 Task: Invite Team Member Softage.1@softage.net to Workspace Audio Equipment Rentals. Invite Team Member Softage.2@softage.net to Workspace Audio Equipment Rentals. Invite Team Member Softage.3@softage.net to Workspace Audio Equipment Rentals. Invite Team Member Softage.4@softage.net to Workspace Audio Equipment Rentals
Action: Mouse moved to (1061, 177)
Screenshot: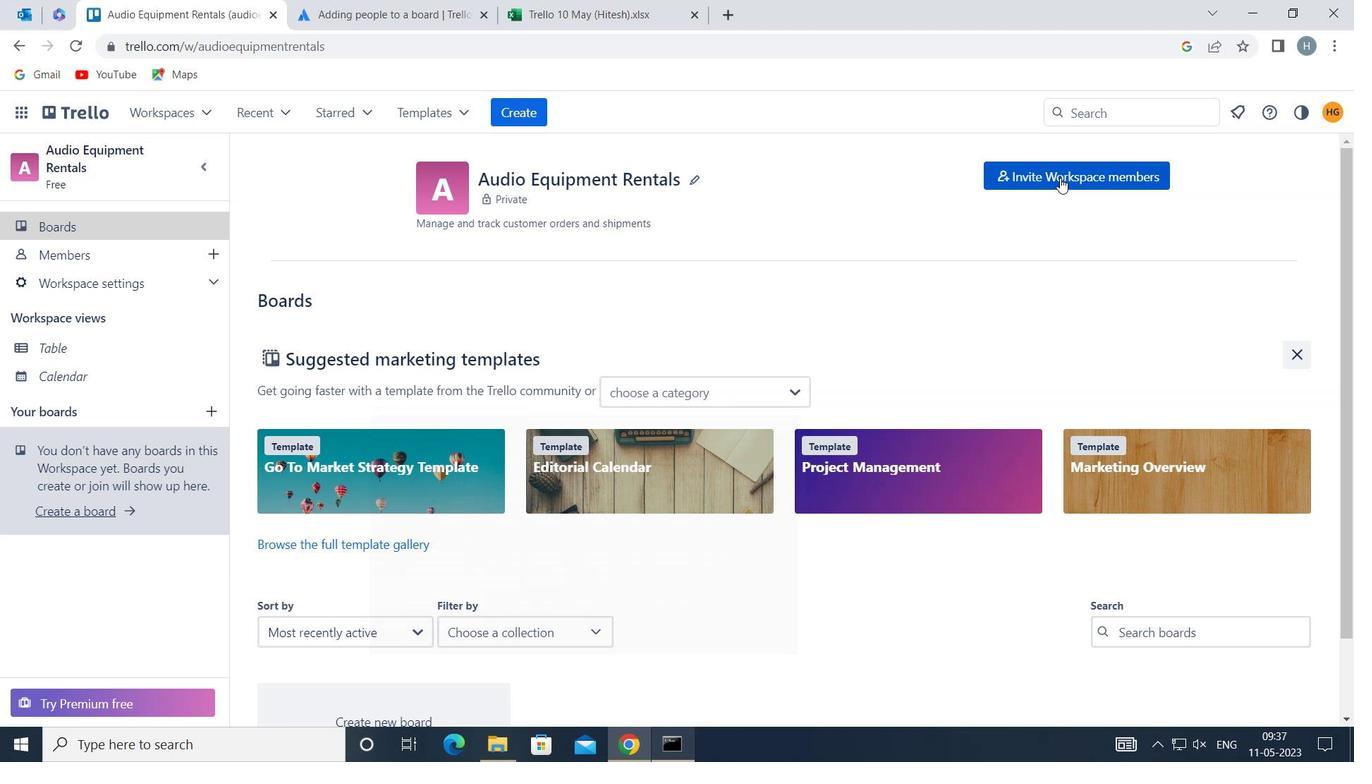 
Action: Mouse pressed left at (1061, 177)
Screenshot: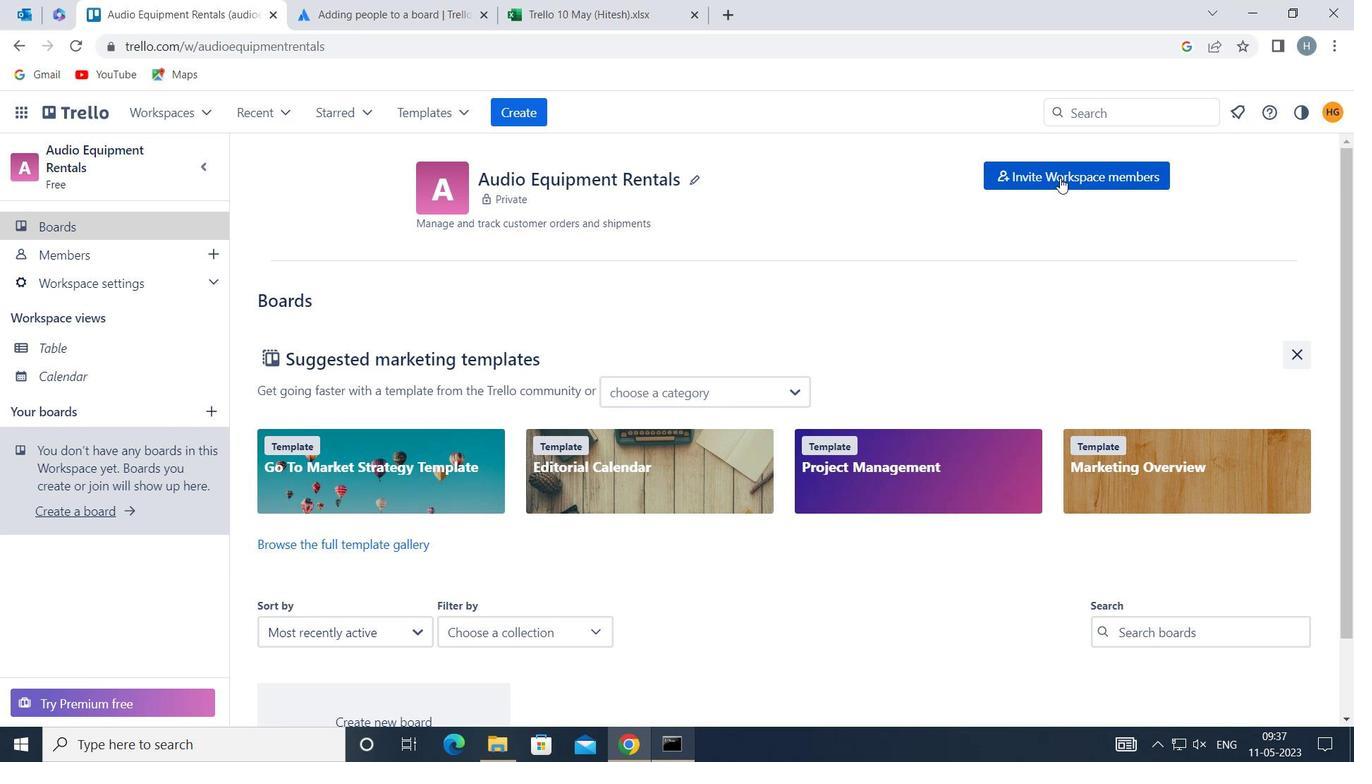 
Action: Mouse moved to (617, 392)
Screenshot: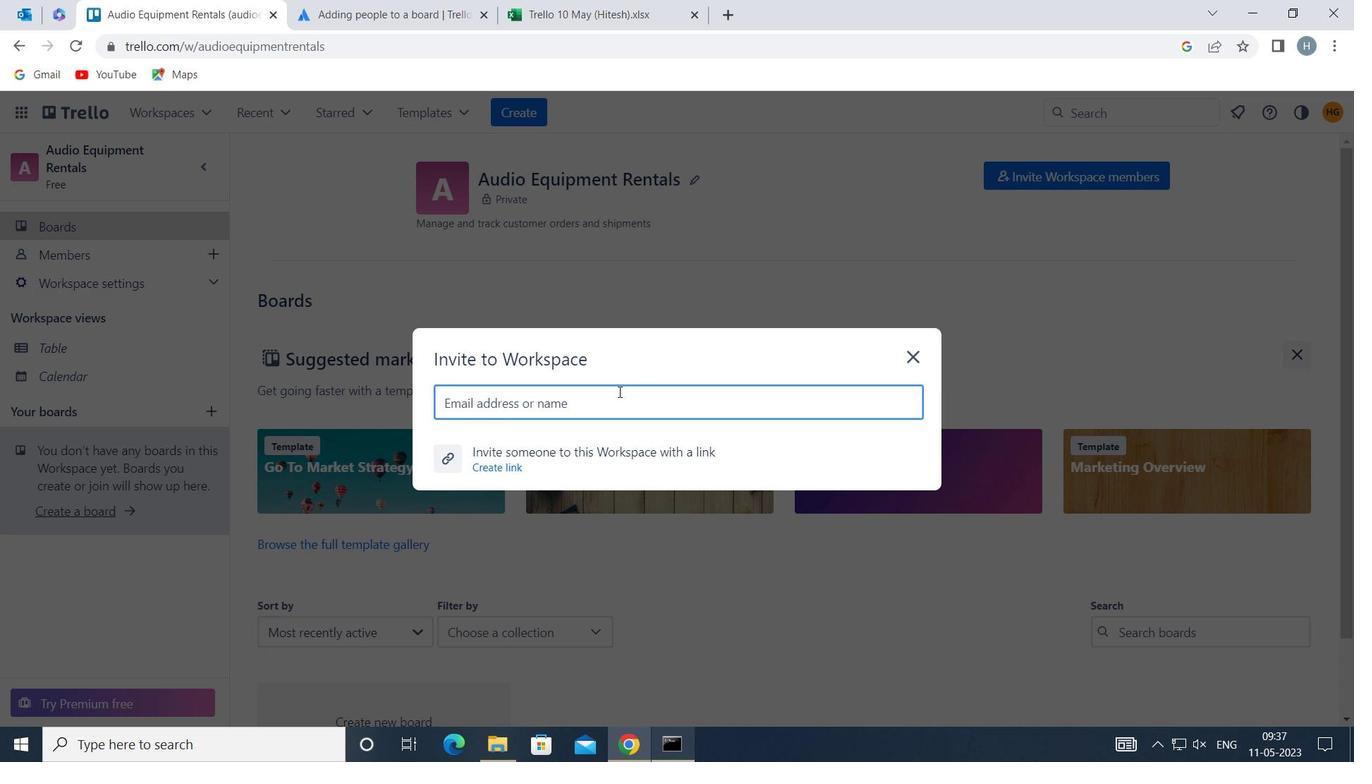 
Action: Key pressed softa
Screenshot: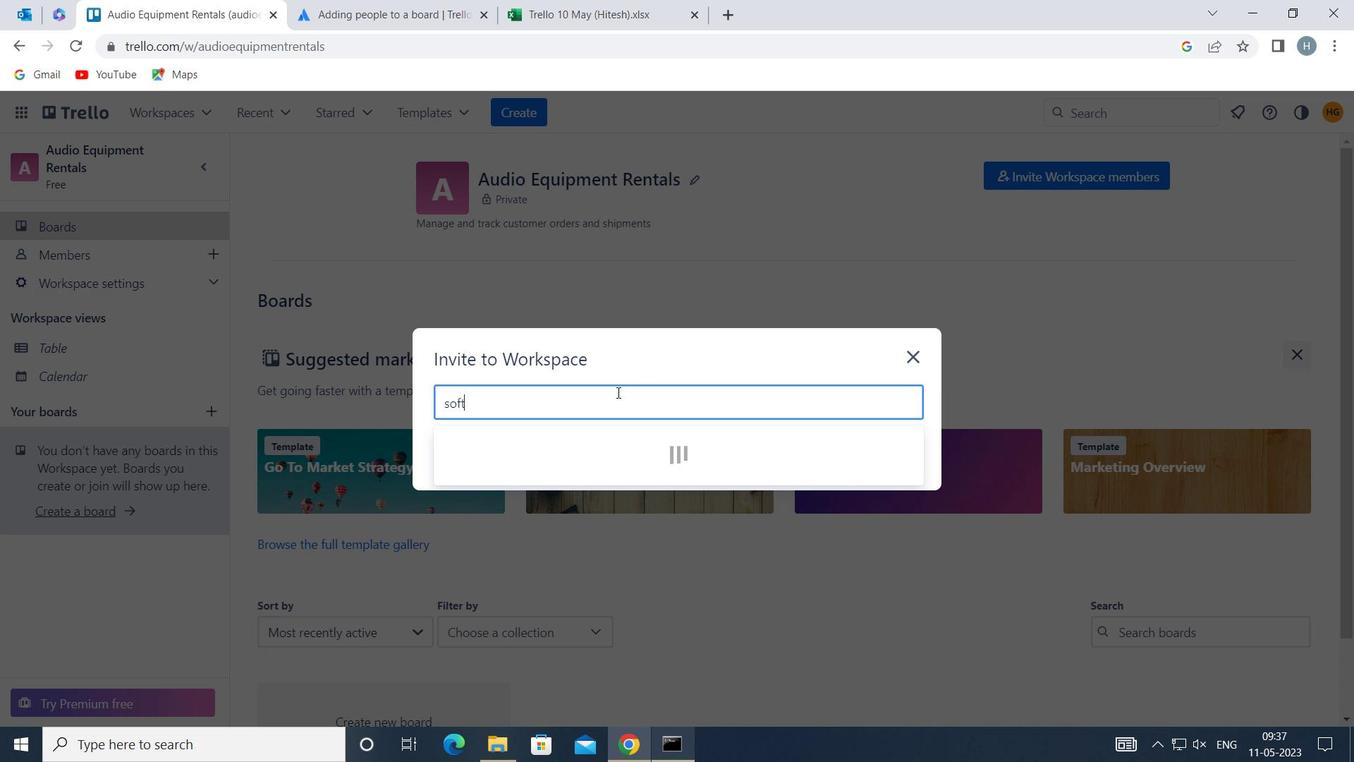 
Action: Mouse moved to (617, 392)
Screenshot: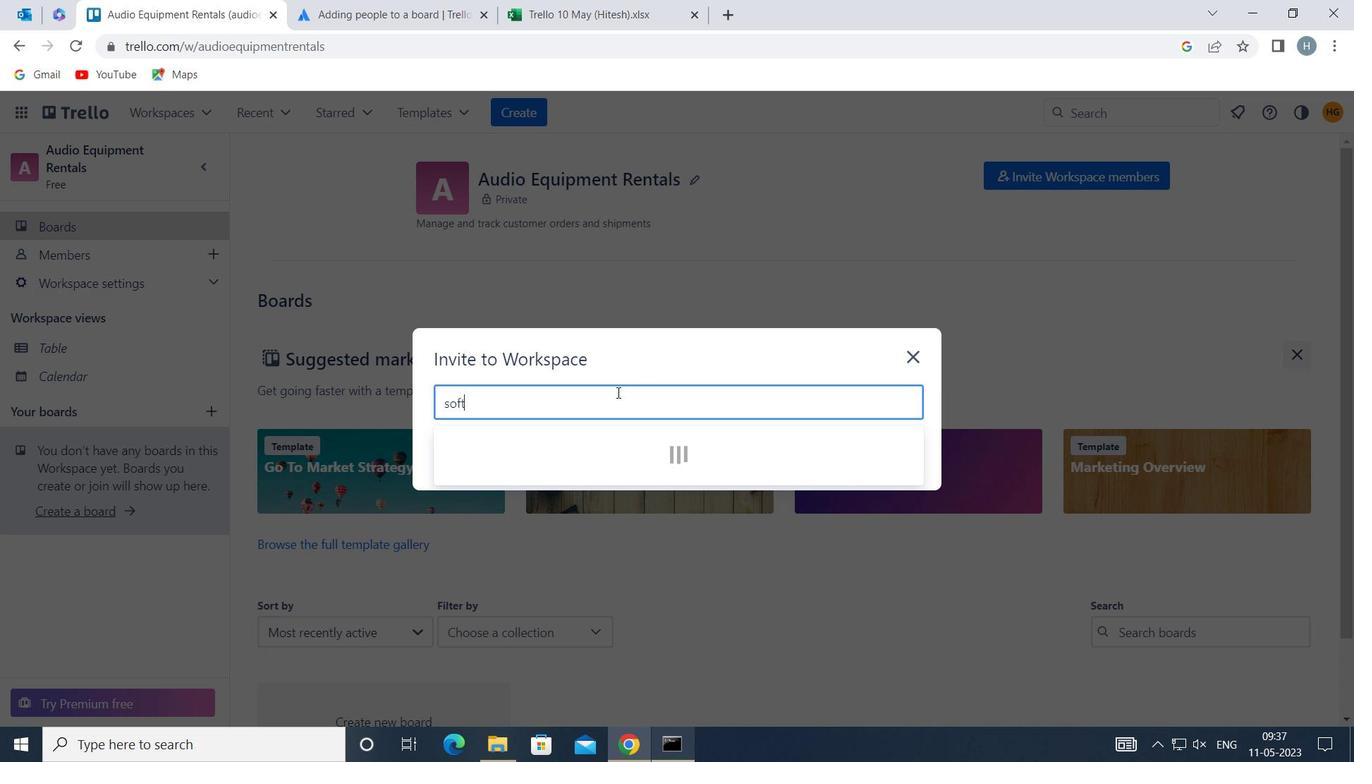 
Action: Key pressed ge.1<Key.shift>@SOFTAGE.NET
Screenshot: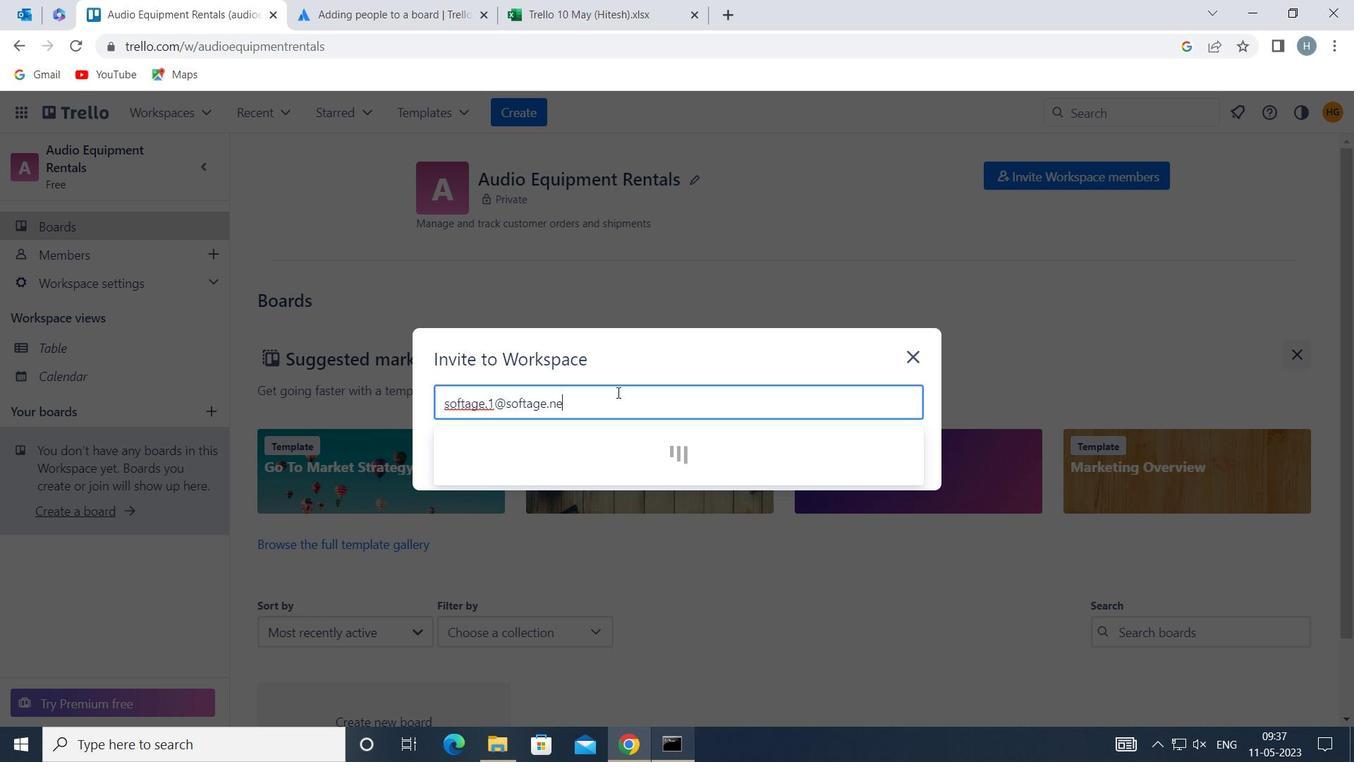 
Action: Mouse moved to (508, 448)
Screenshot: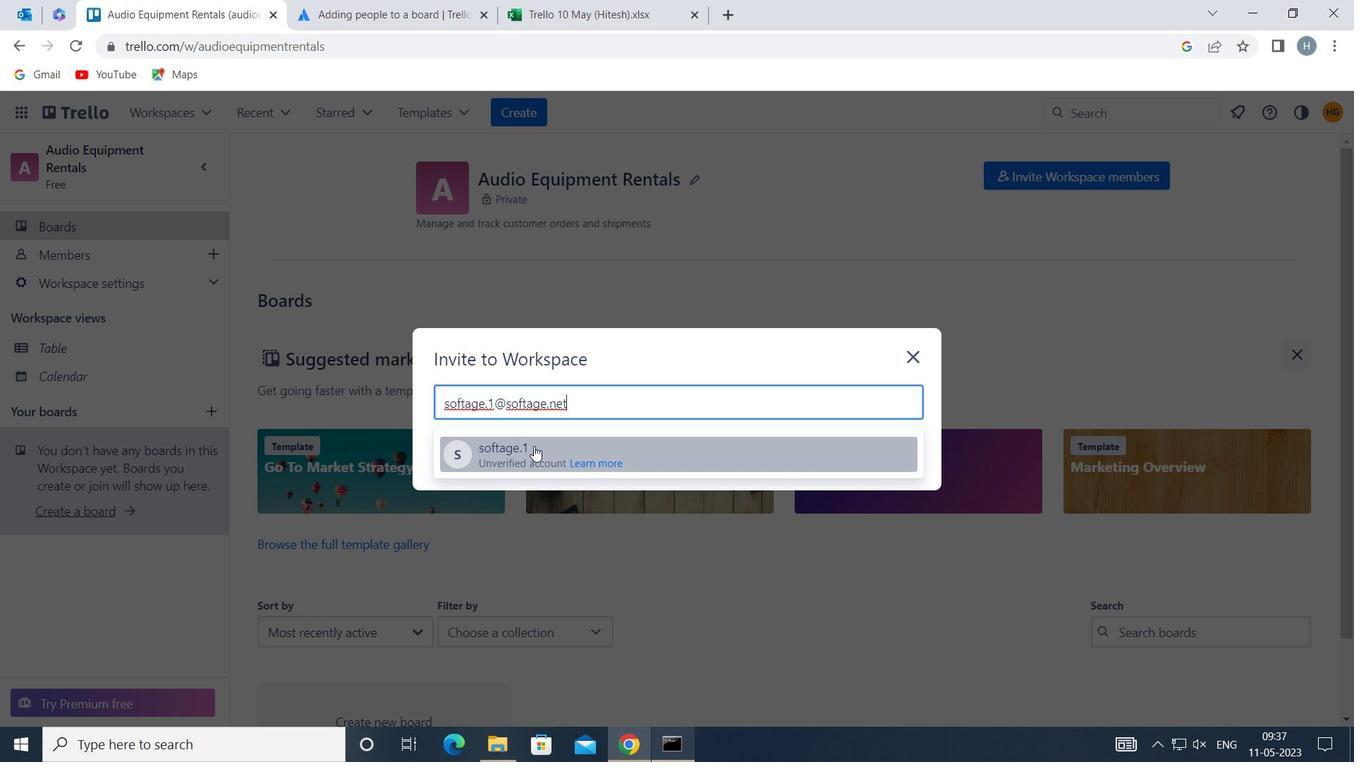 
Action: Mouse pressed left at (508, 448)
Screenshot: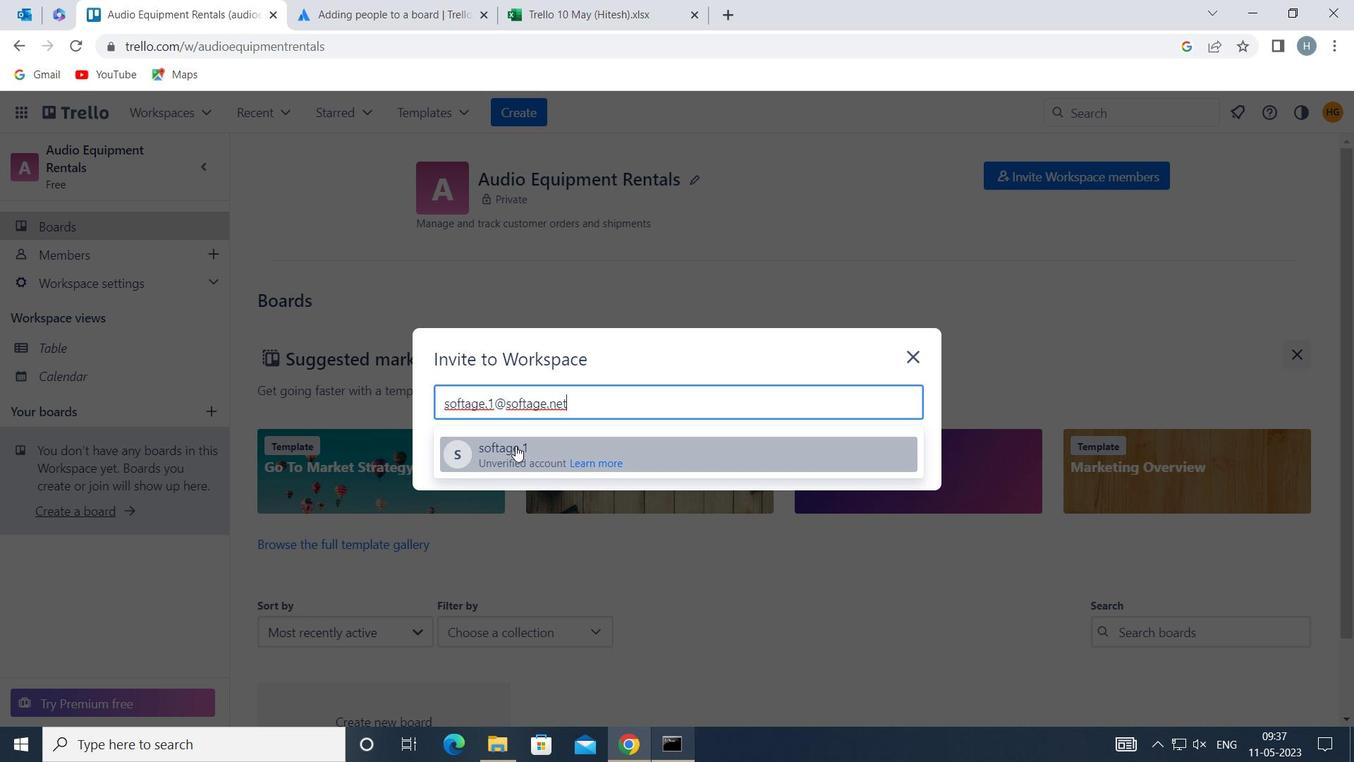 
Action: Mouse moved to (547, 374)
Screenshot: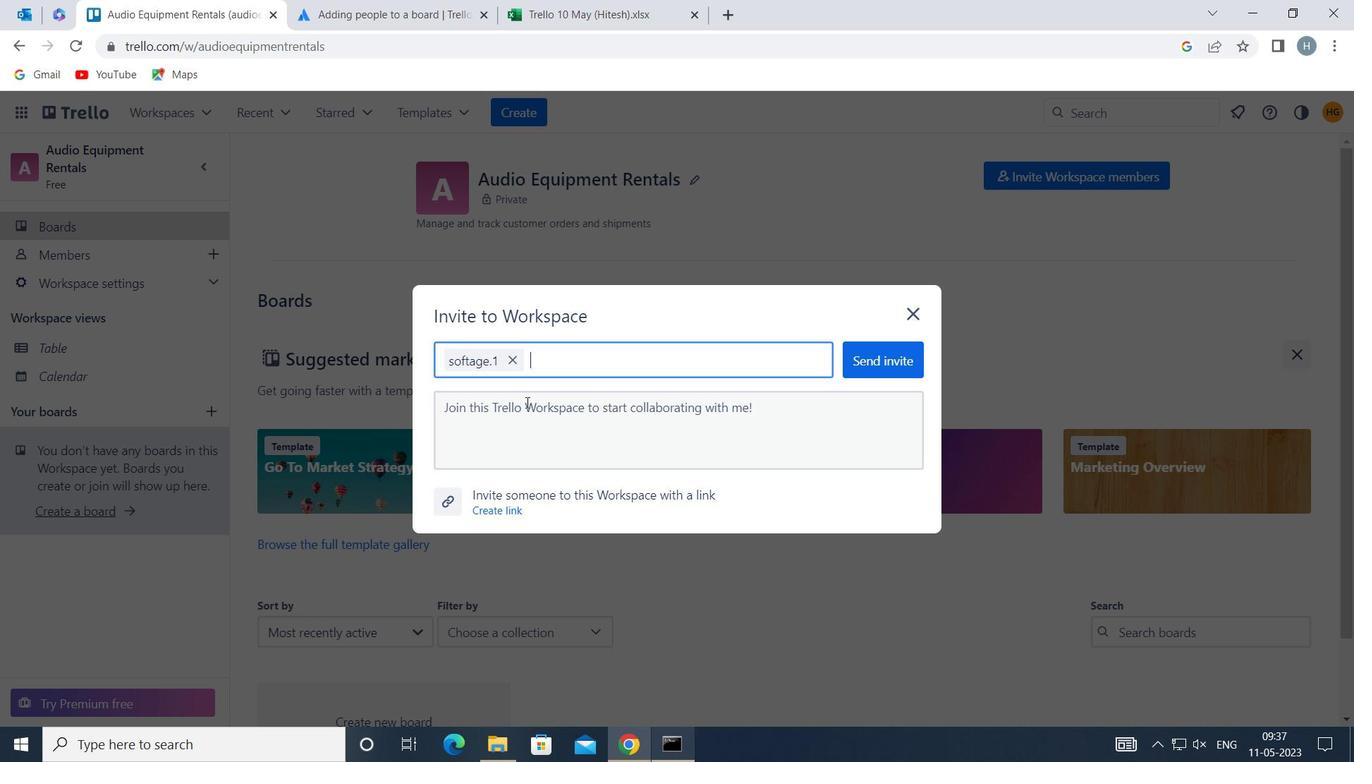 
Action: Key pressed SOFTAGE.2<Key.shift>@SODTAGE.NET
Screenshot: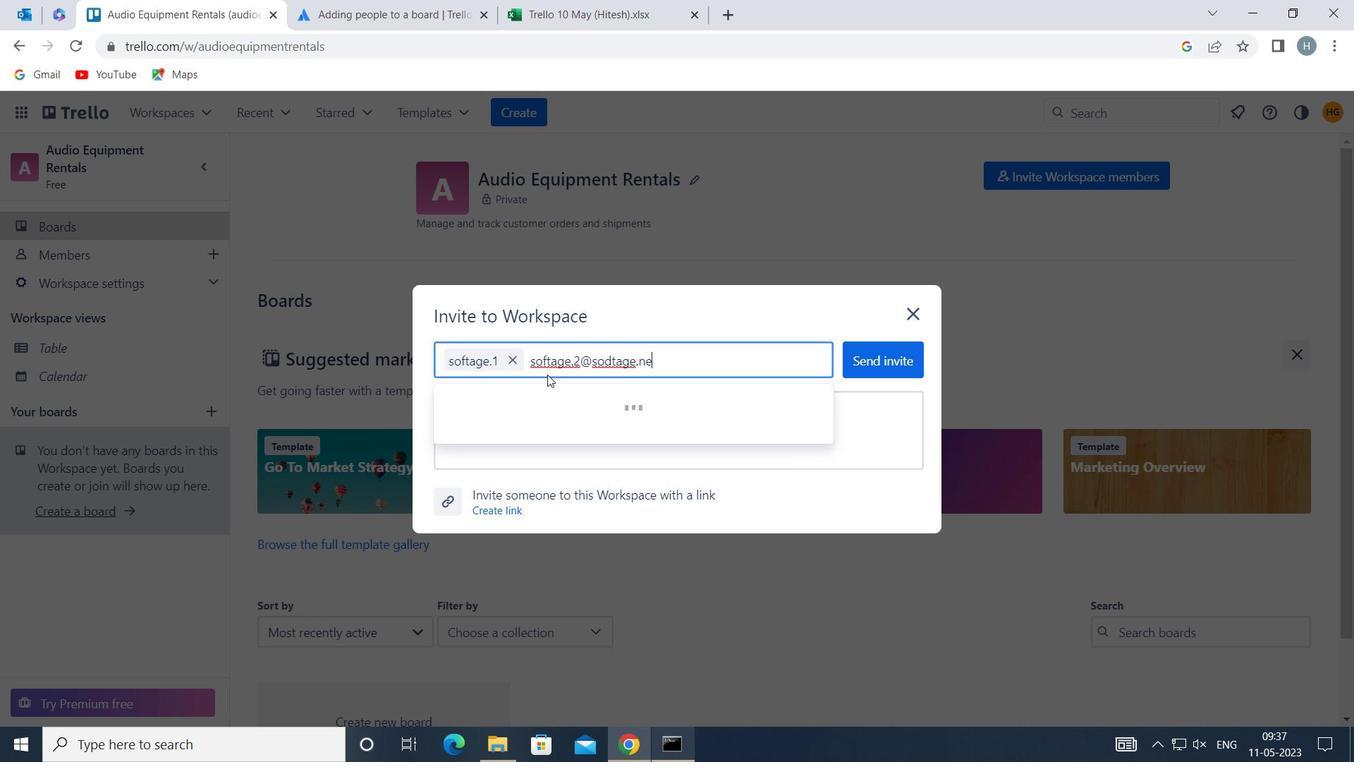 
Action: Mouse moved to (515, 410)
Screenshot: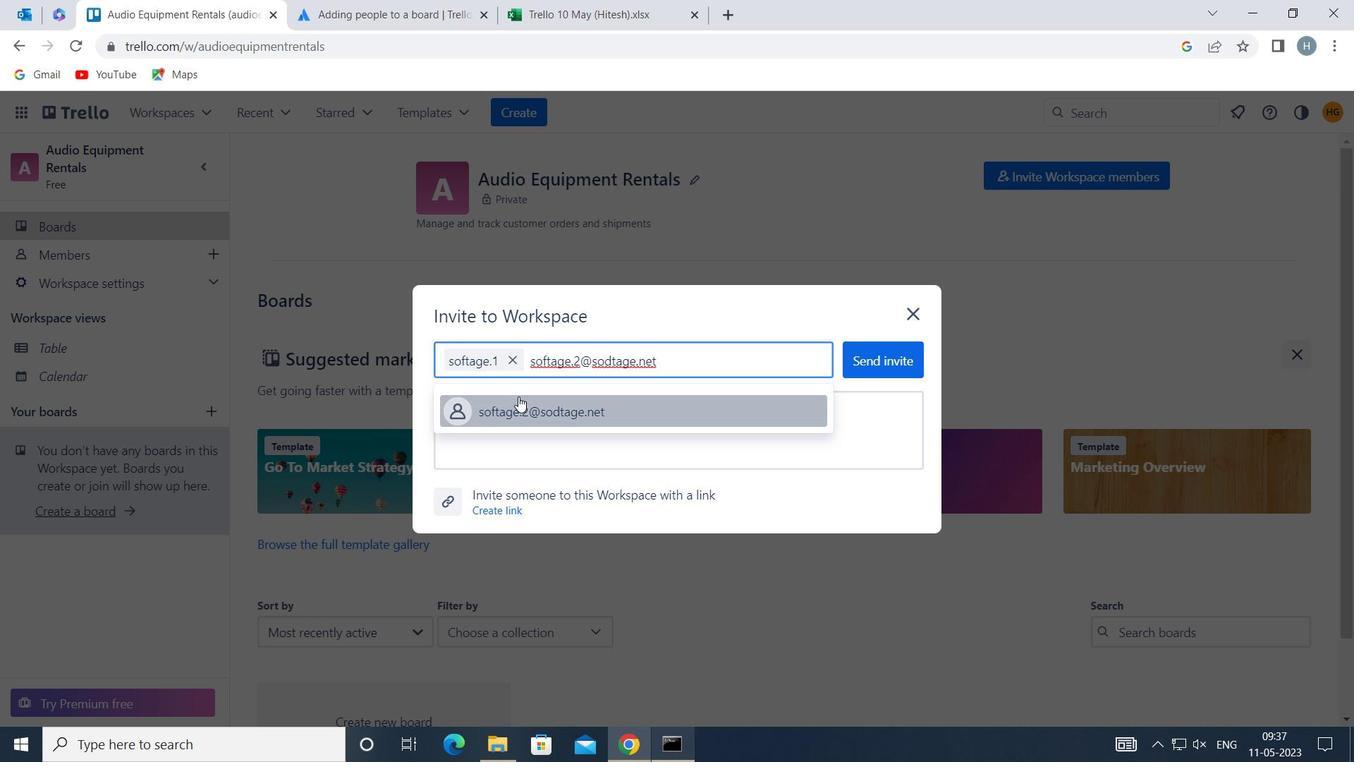 
Action: Key pressed <Key.backspace><Key.backspace><Key.backspace><Key.backspace><Key.backspace><Key.backspace><Key.backspace><Key.backspace><Key.backspace>FTAGE.NET
Screenshot: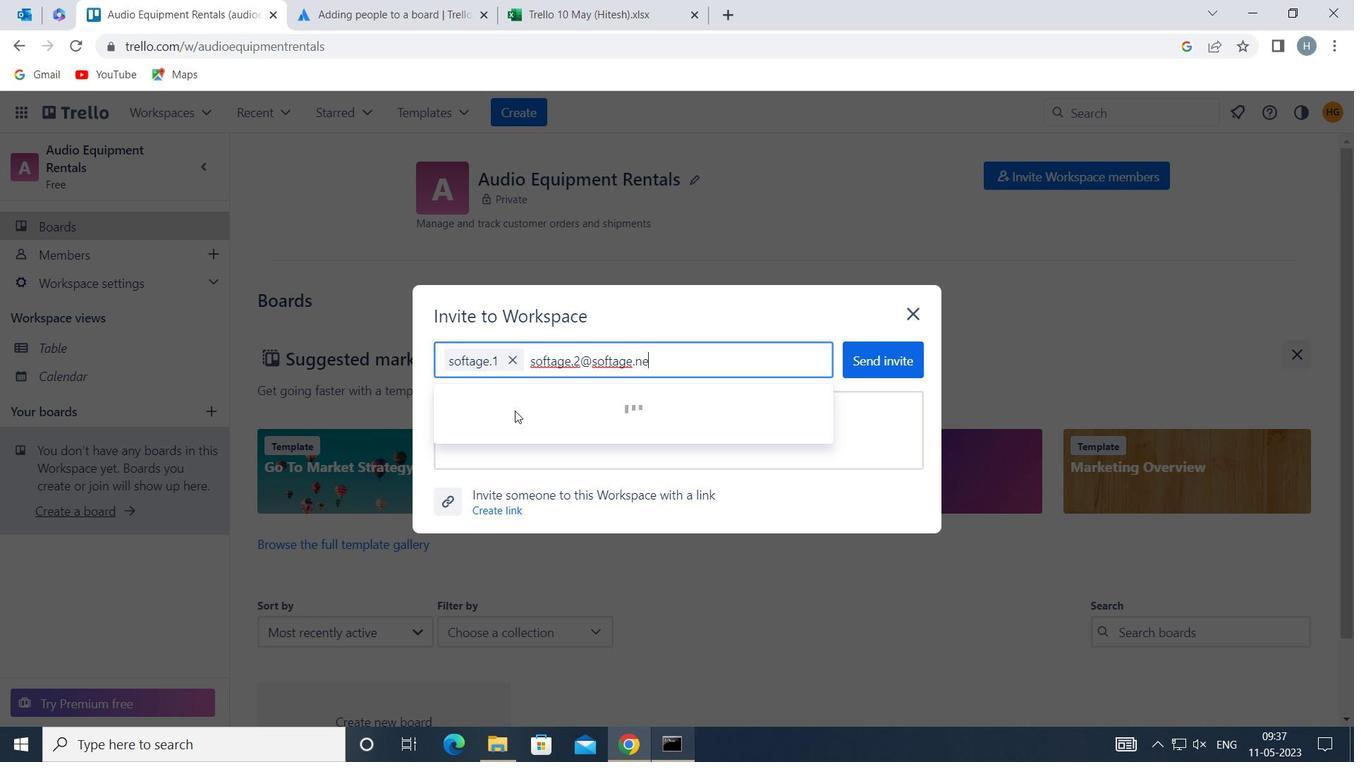 
Action: Mouse moved to (512, 413)
Screenshot: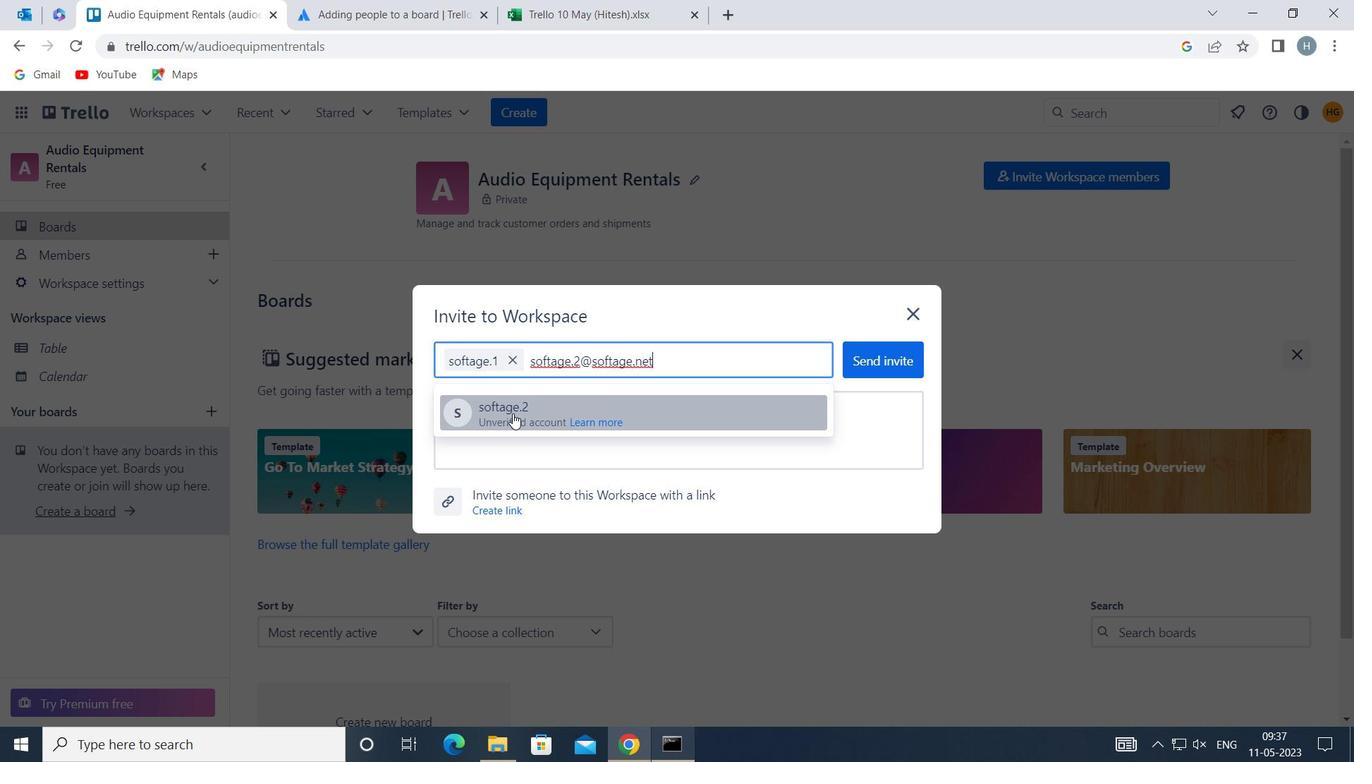 
Action: Mouse pressed left at (512, 413)
Screenshot: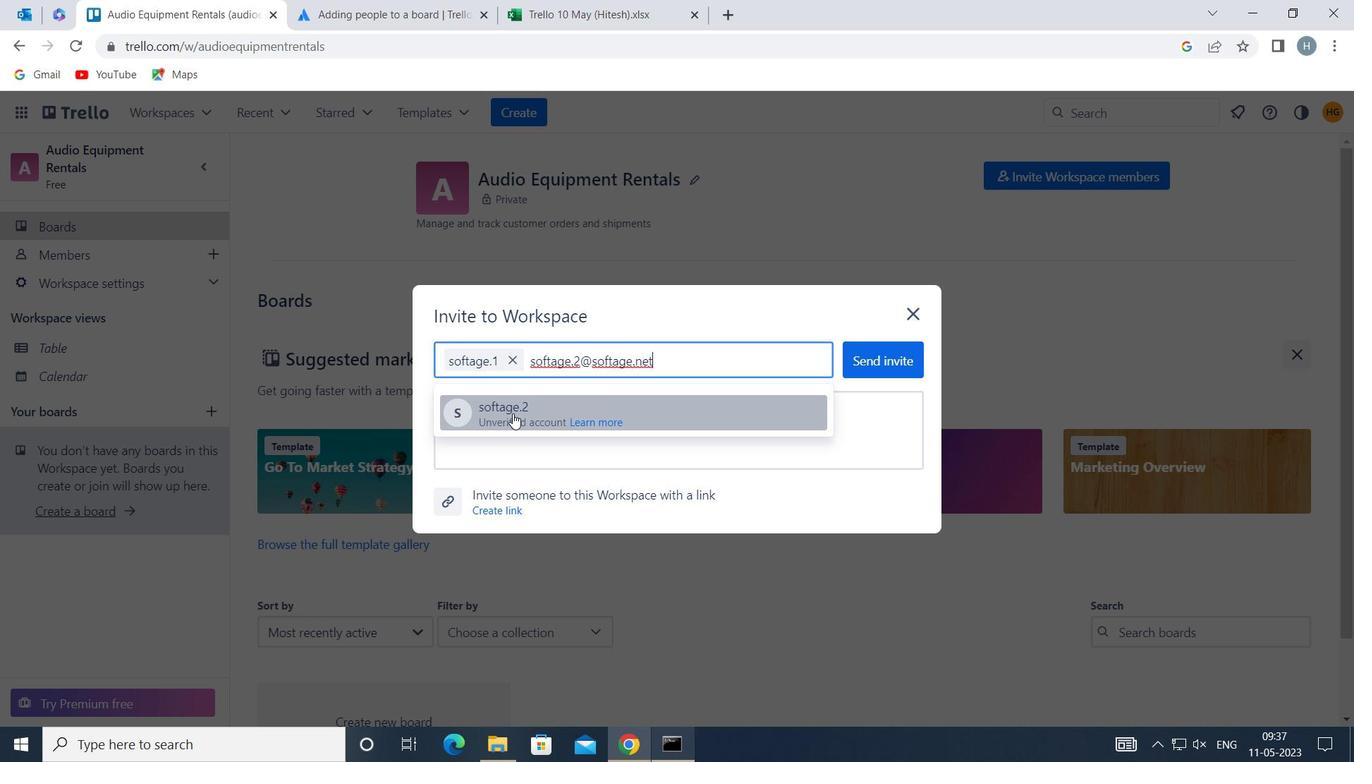 
Action: Mouse moved to (647, 367)
Screenshot: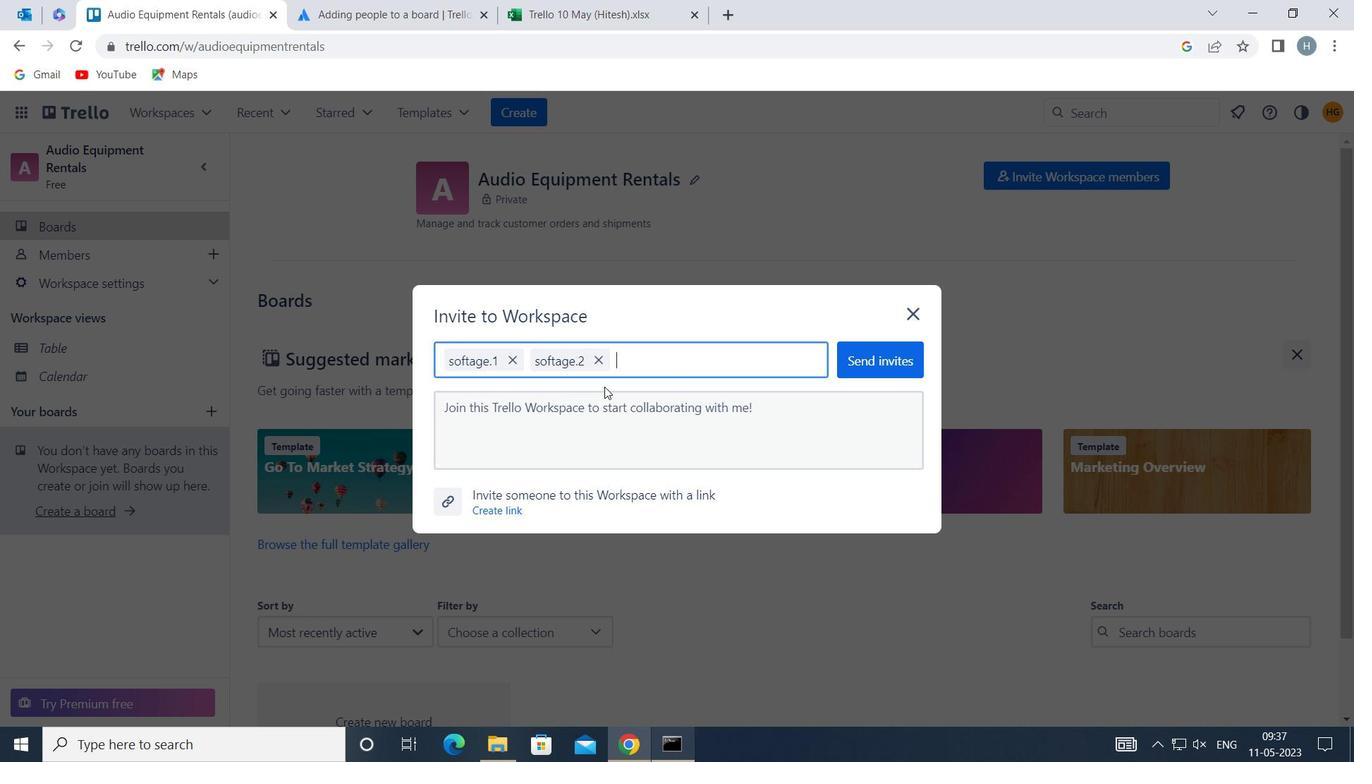 
Action: Key pressed SOFTAGE.3<Key.shift>#<Key.backspace><Key.shift>@SOFTAGE.NET
Screenshot: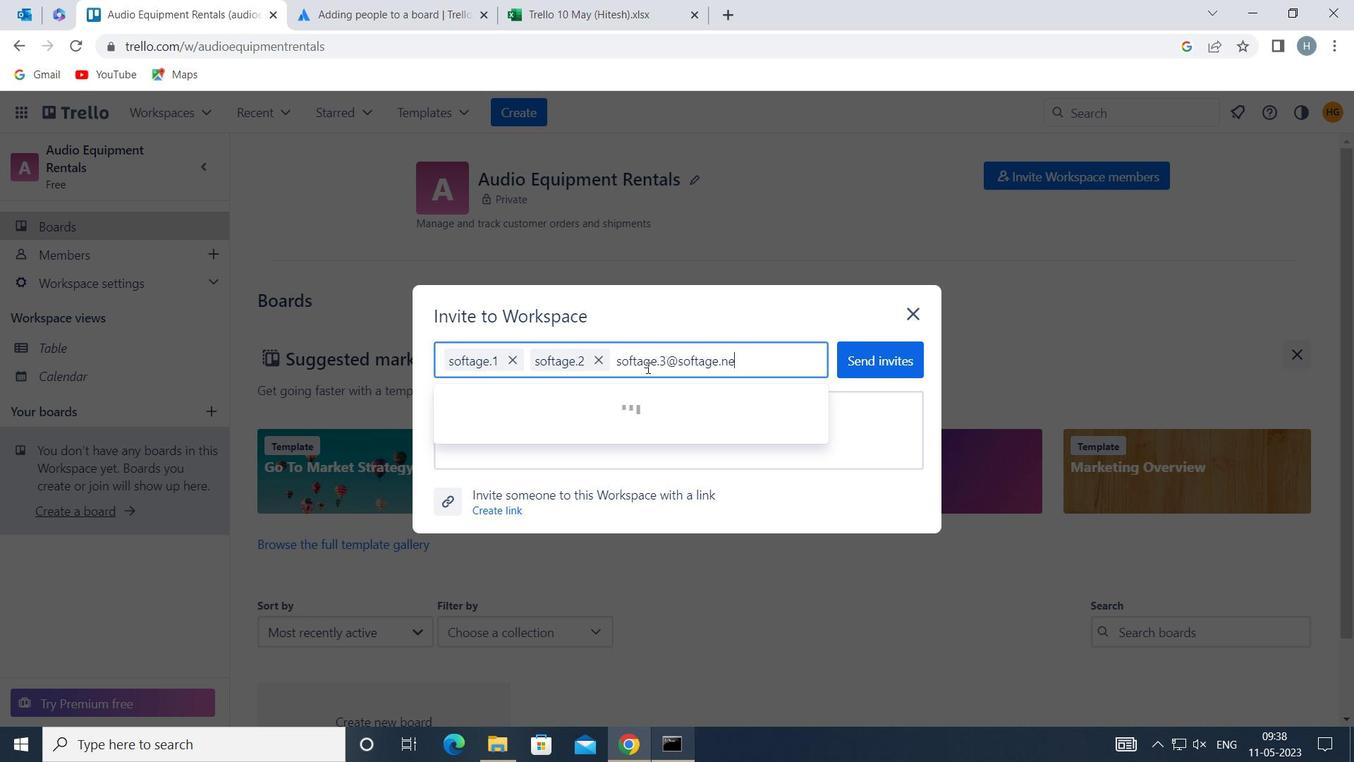 
Action: Mouse moved to (529, 412)
Screenshot: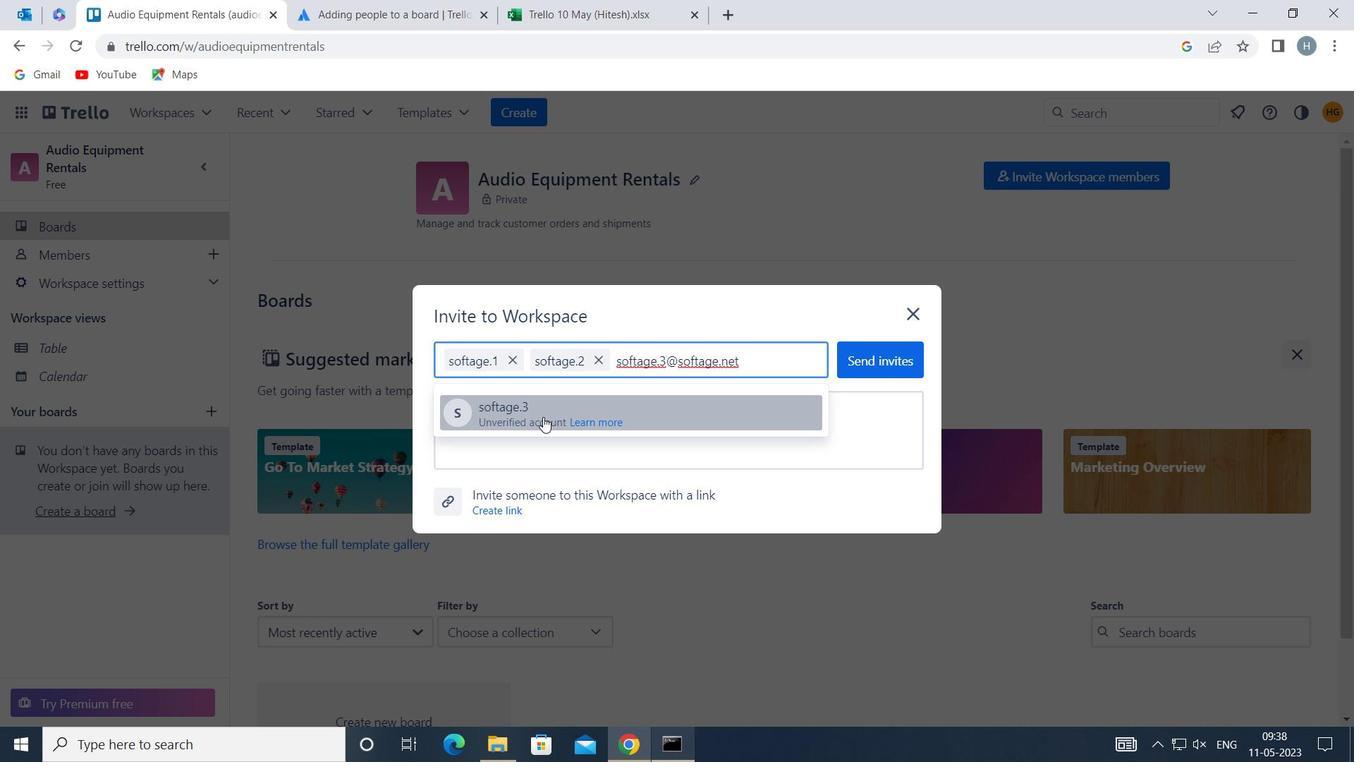 
Action: Mouse pressed left at (529, 412)
Screenshot: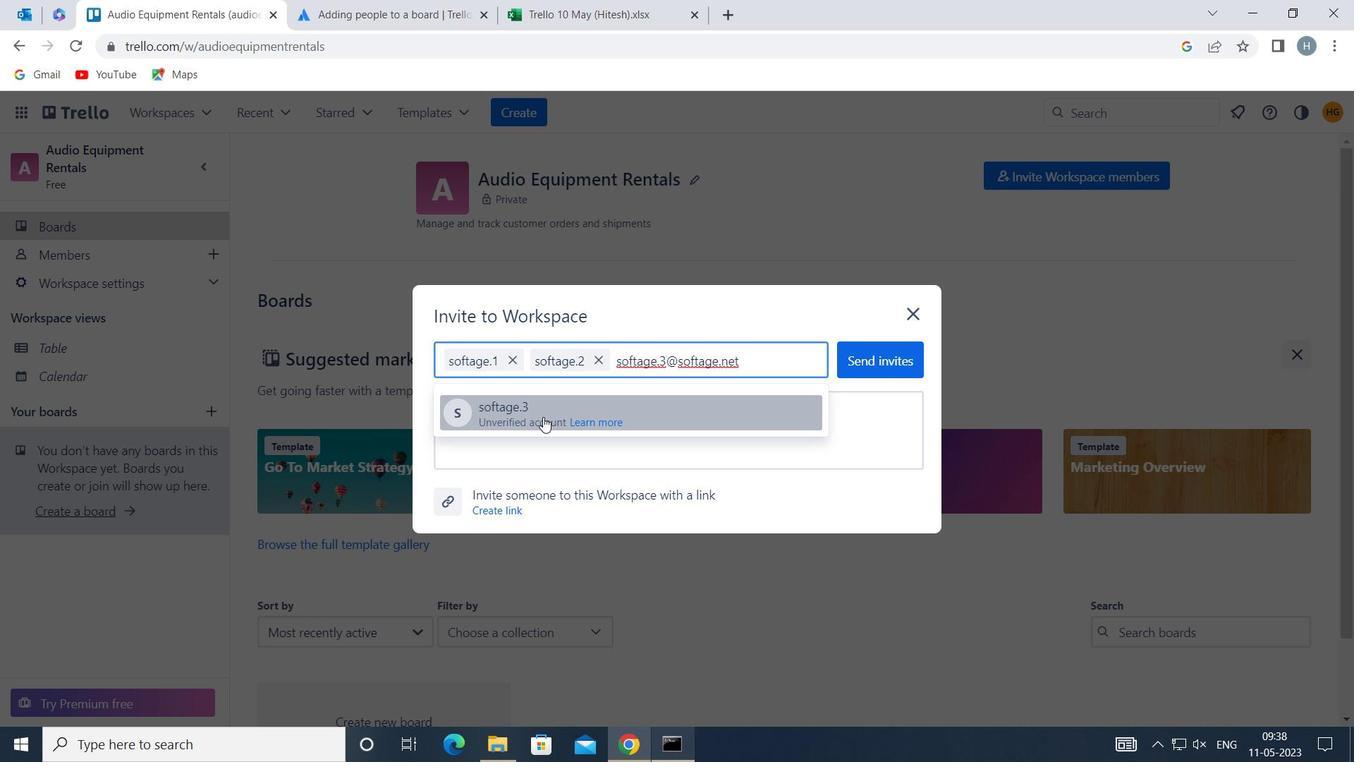
Action: Mouse moved to (609, 393)
Screenshot: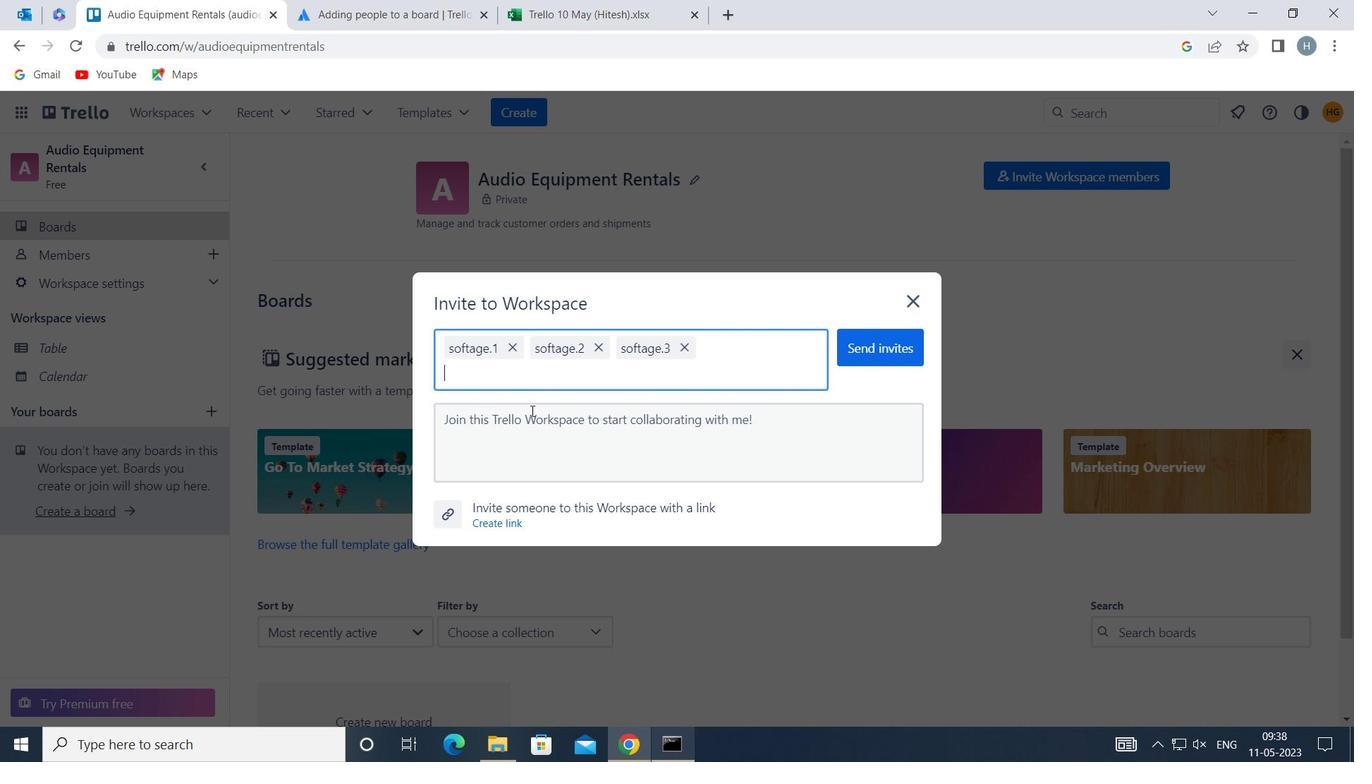 
Action: Key pressed SOFTAGE.4<Key.shift>@SOFTAGE.NET
Screenshot: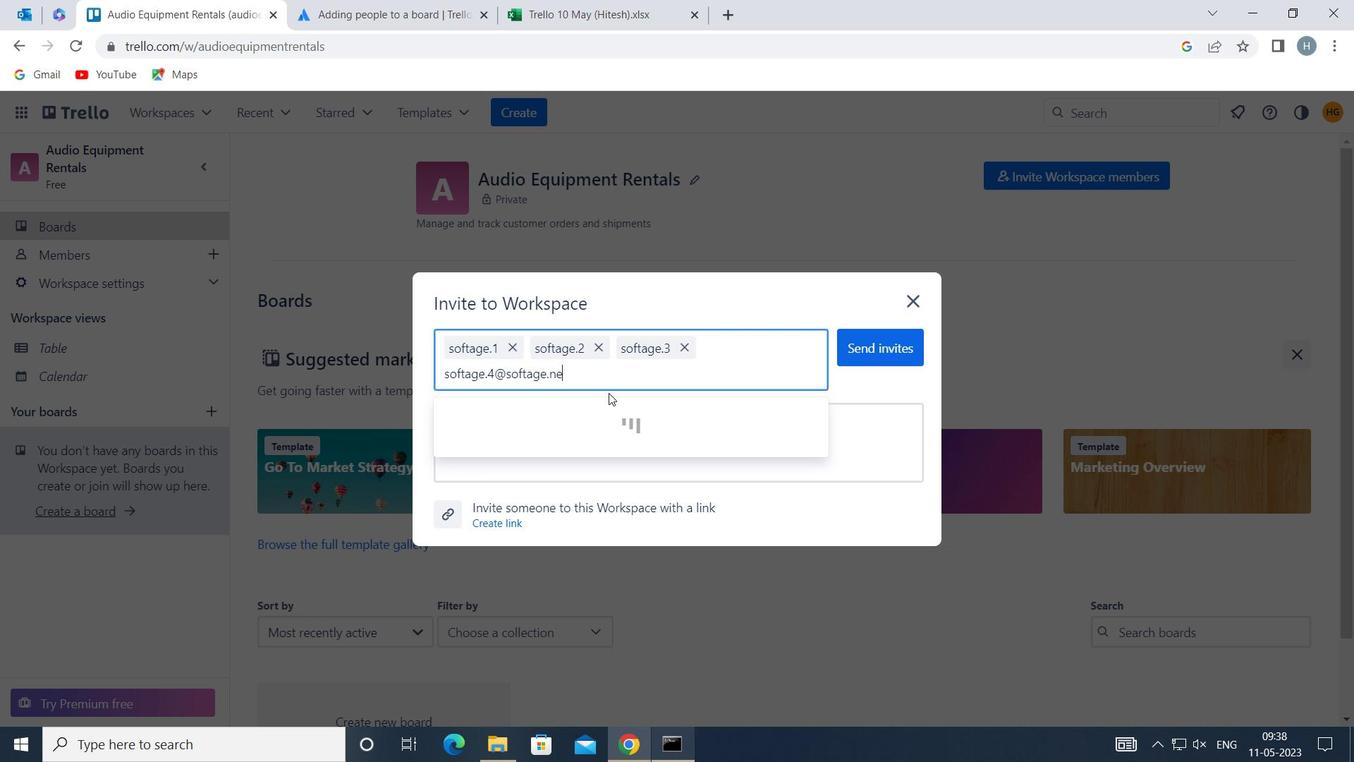 
Action: Mouse moved to (490, 424)
Screenshot: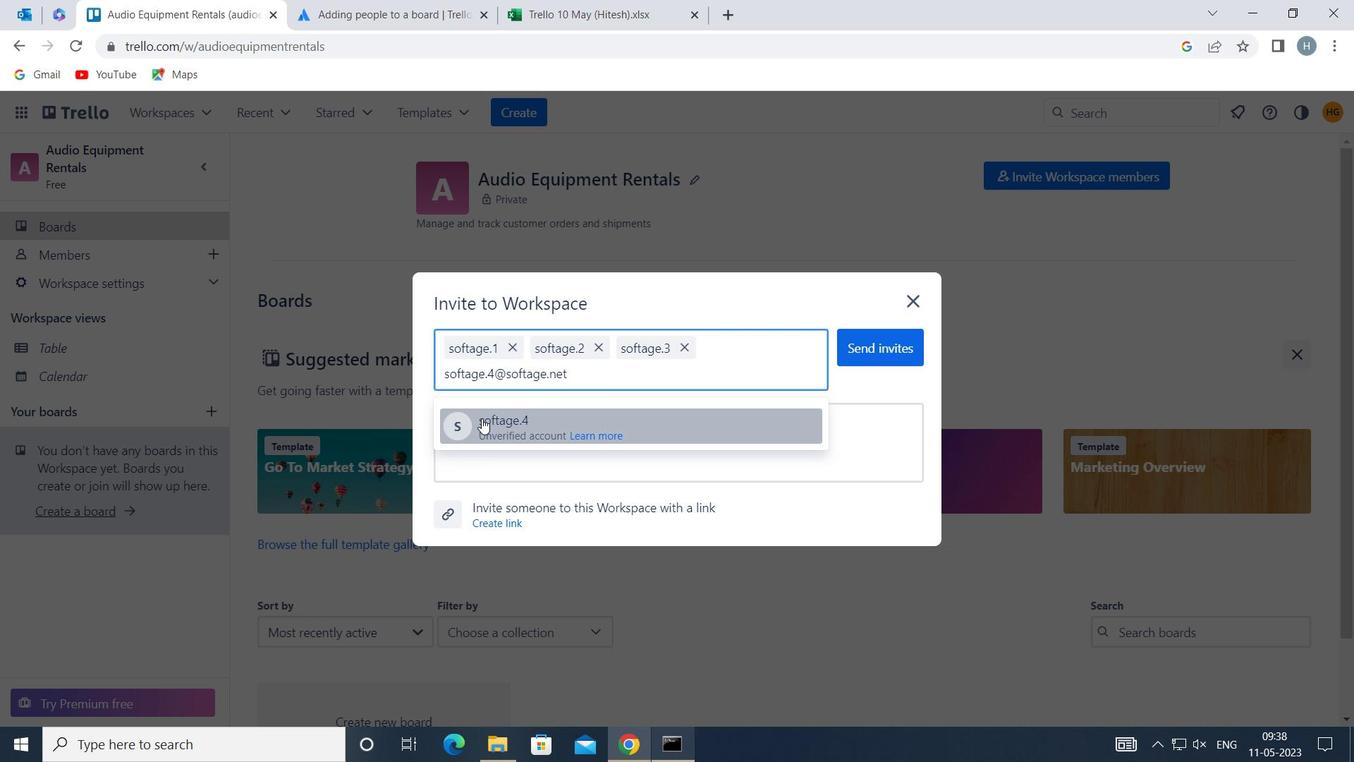 
Action: Mouse pressed left at (490, 424)
Screenshot: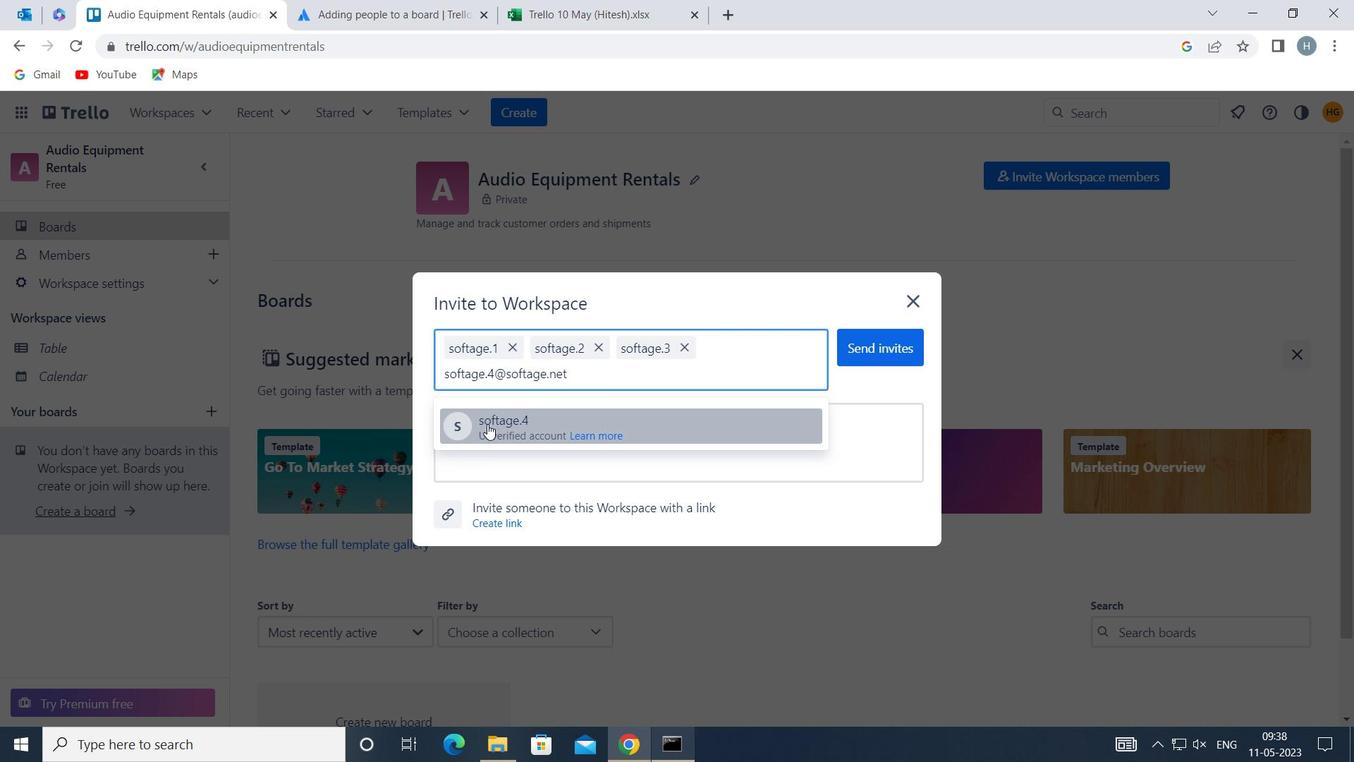 
Action: Mouse moved to (880, 346)
Screenshot: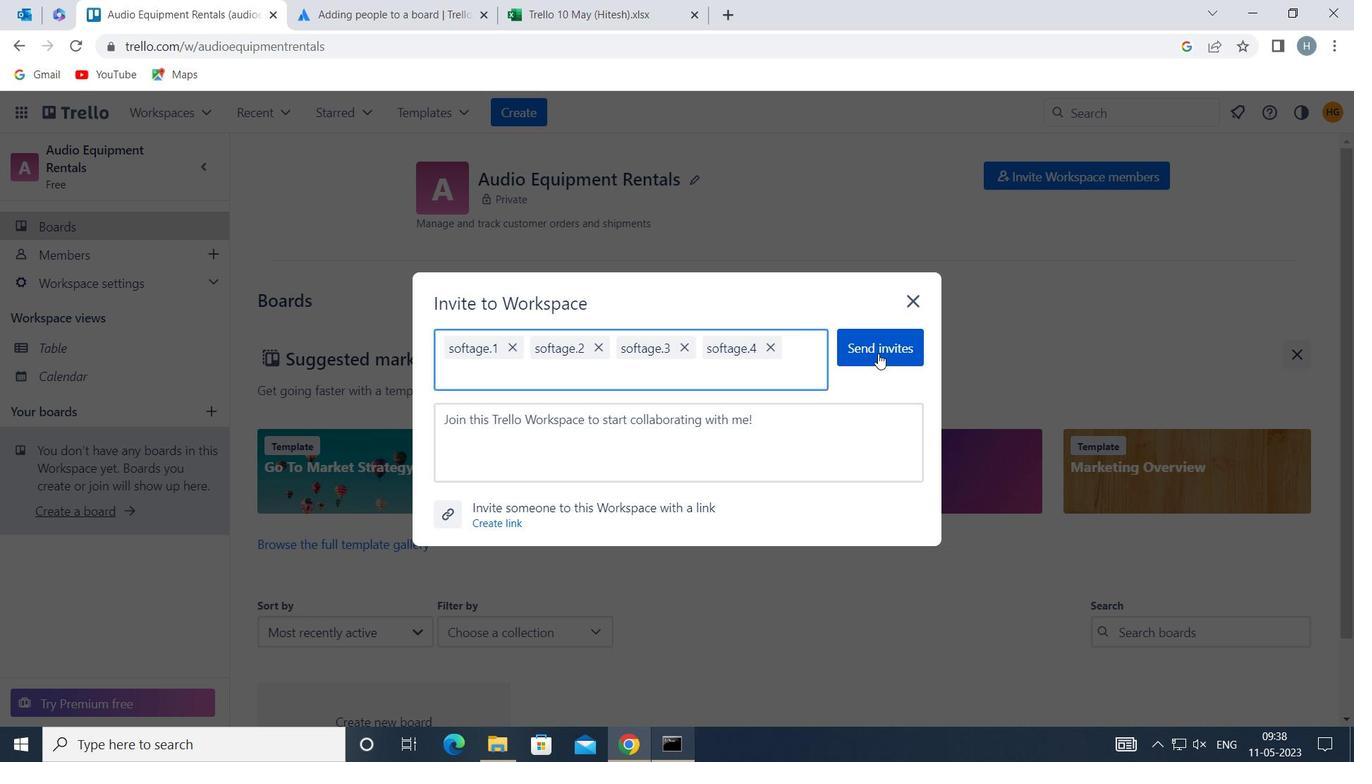 
Action: Mouse pressed left at (880, 346)
Screenshot: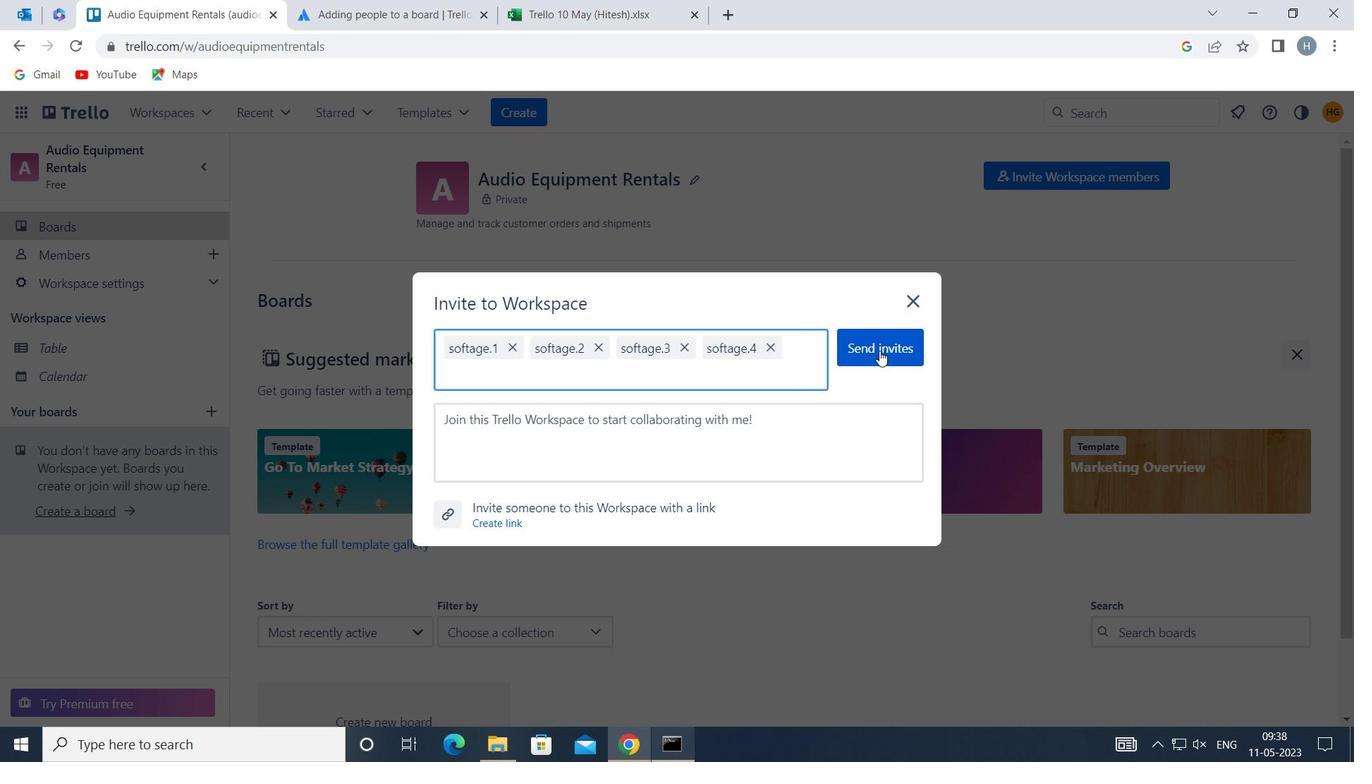 
Action: Mouse moved to (886, 330)
Screenshot: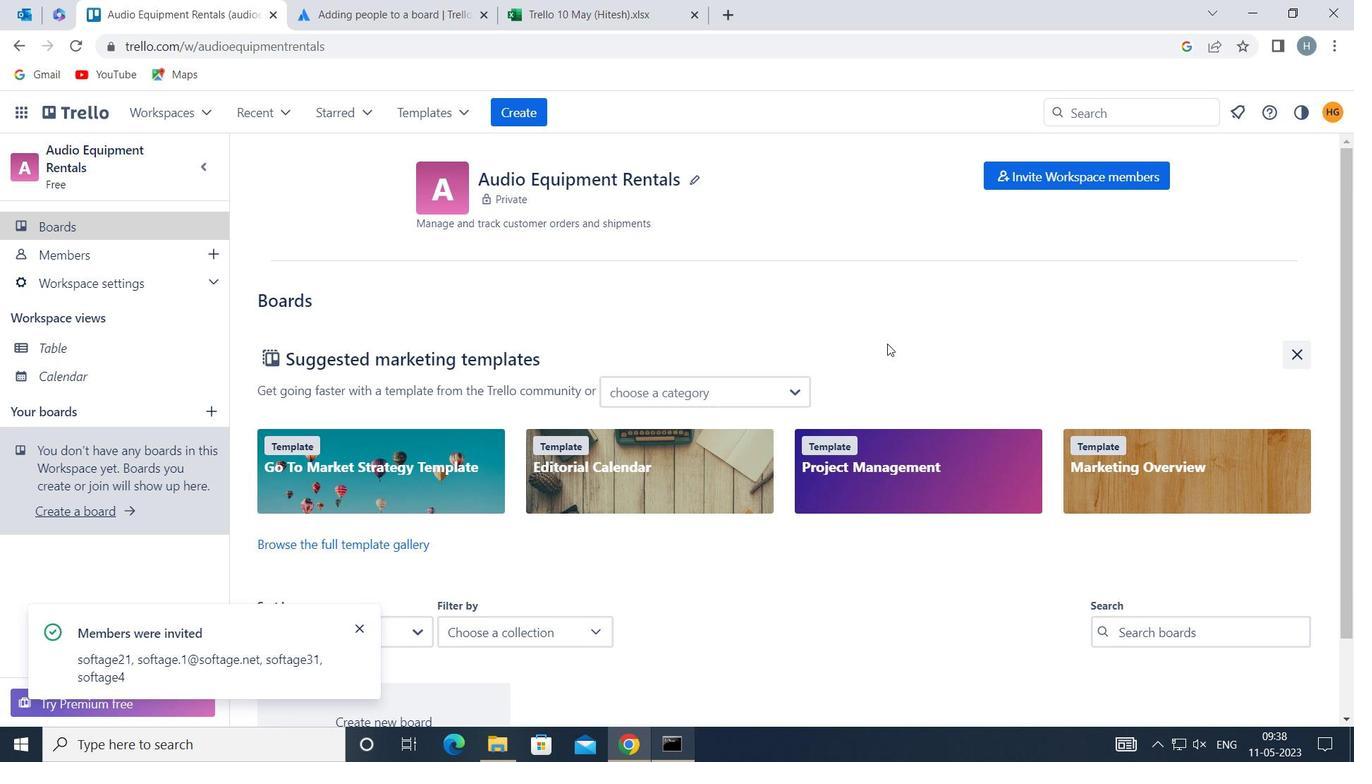 
